 Task: Assign Issue Issue0000000065 to Sprint Sprint0000000039 in Scrum Project Project0000000013 in Jira. Assign Issue Issue0000000066 to Sprint Sprint0000000040 in Scrum Project Project0000000014 in Jira. Assign Issue Issue0000000067 to Sprint Sprint0000000040 in Scrum Project Project0000000014 in Jira. Assign Issue Issue0000000068 to Sprint Sprint0000000041 in Scrum Project Project0000000014 in Jira. Assign Issue Issue0000000069 to Sprint Sprint0000000041 in Scrum Project Project0000000014 in Jira
Action: Mouse moved to (960, 455)
Screenshot: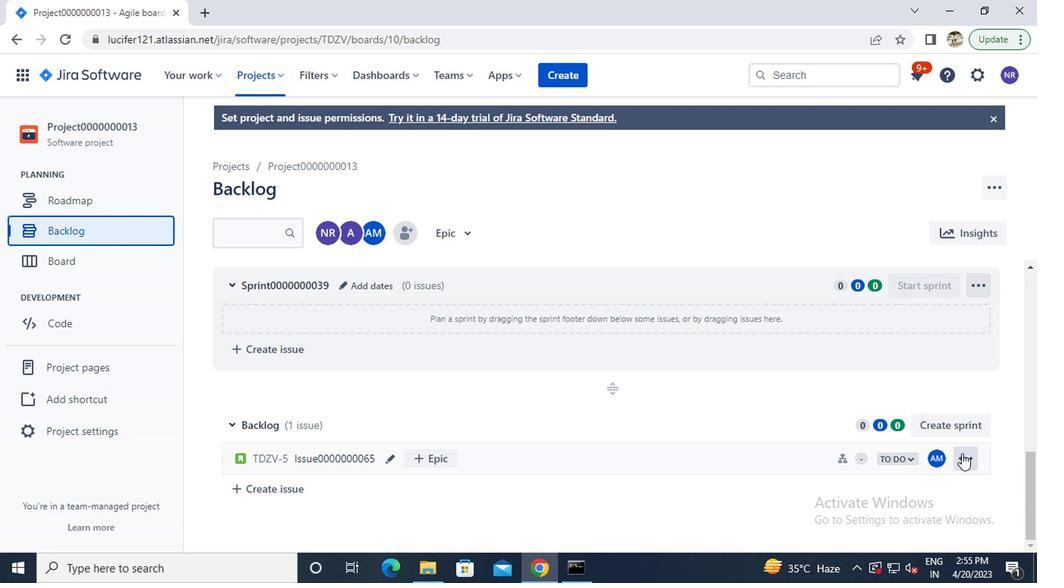 
Action: Mouse pressed left at (960, 455)
Screenshot: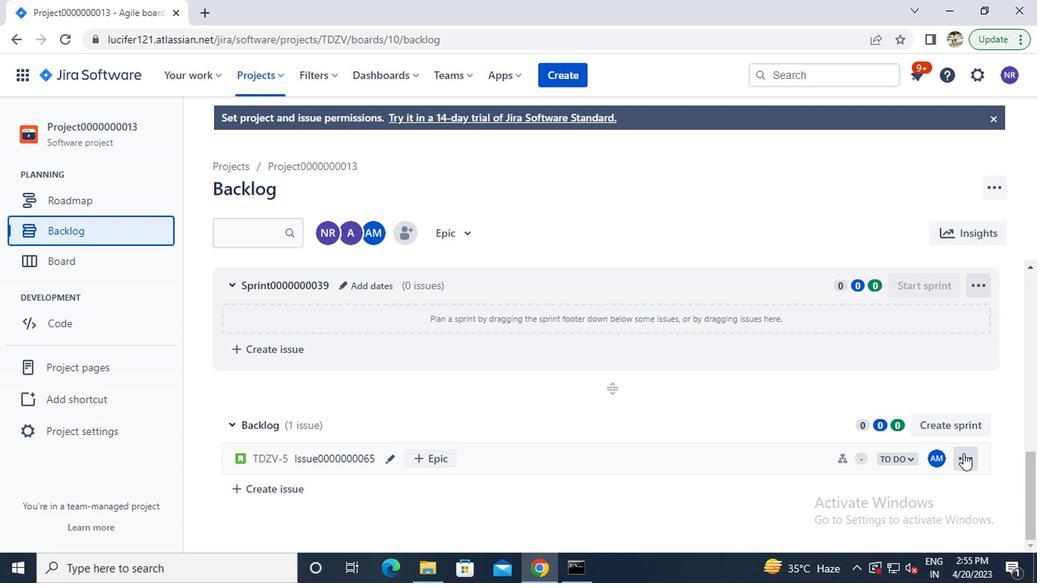 
Action: Mouse moved to (941, 426)
Screenshot: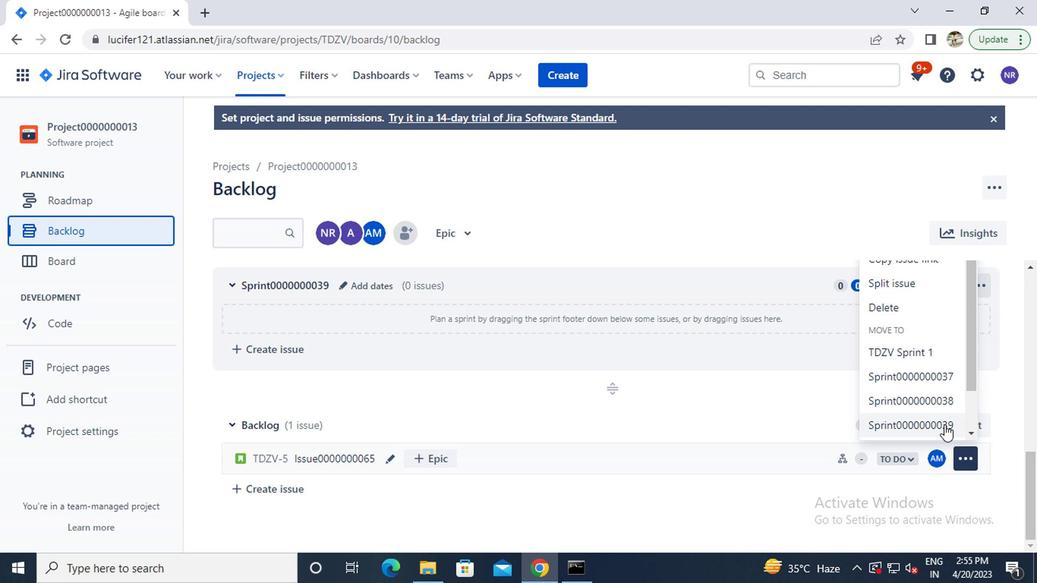 
Action: Mouse pressed left at (941, 426)
Screenshot: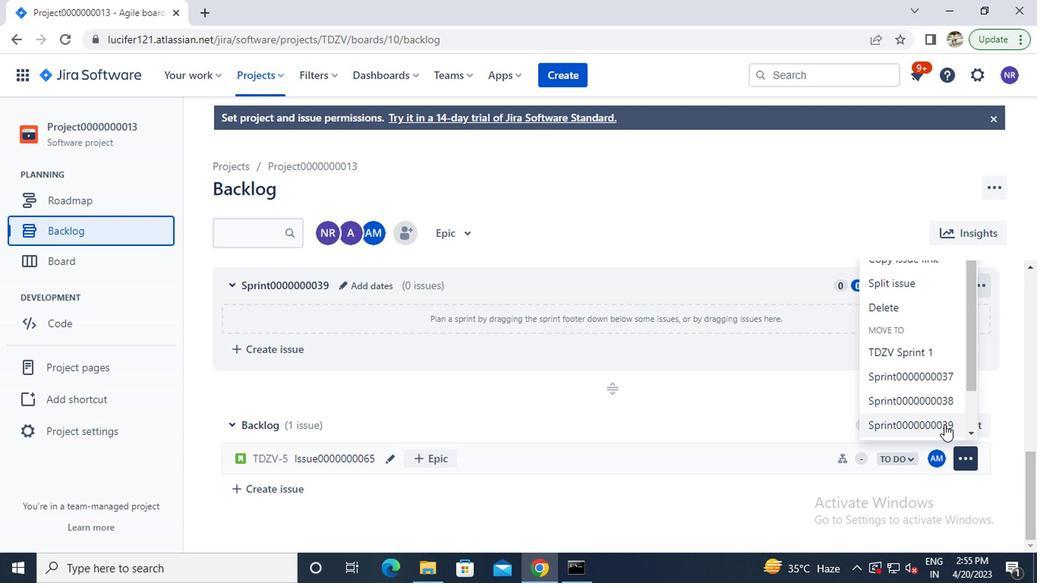 
Action: Mouse moved to (247, 74)
Screenshot: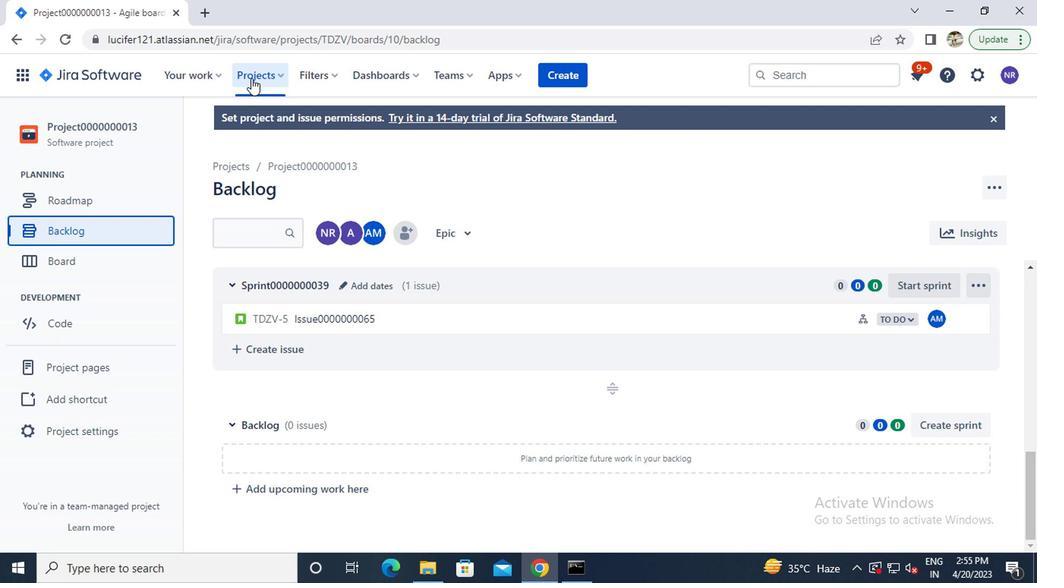 
Action: Mouse pressed left at (247, 74)
Screenshot: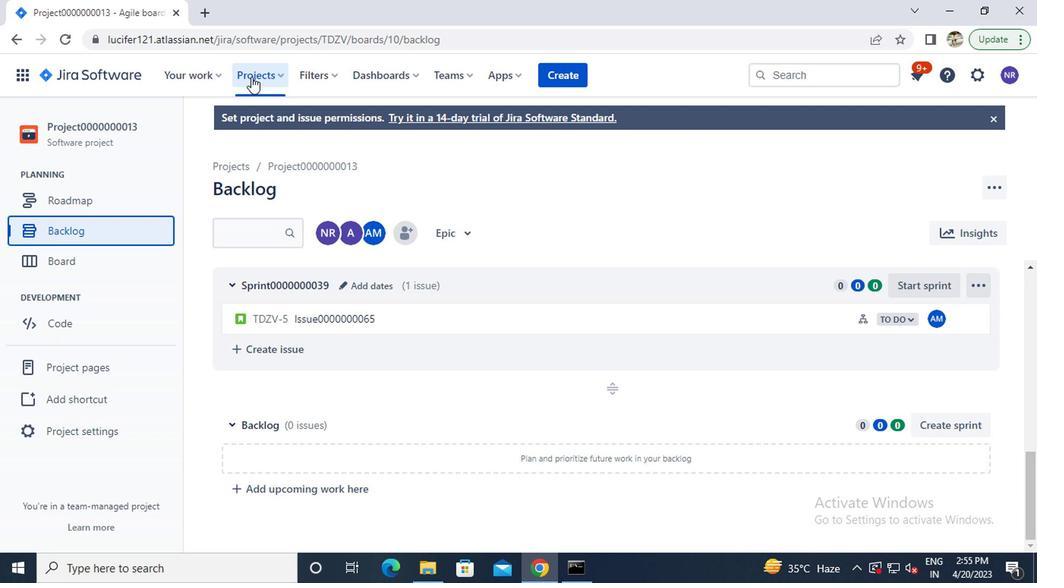 
Action: Mouse moved to (291, 176)
Screenshot: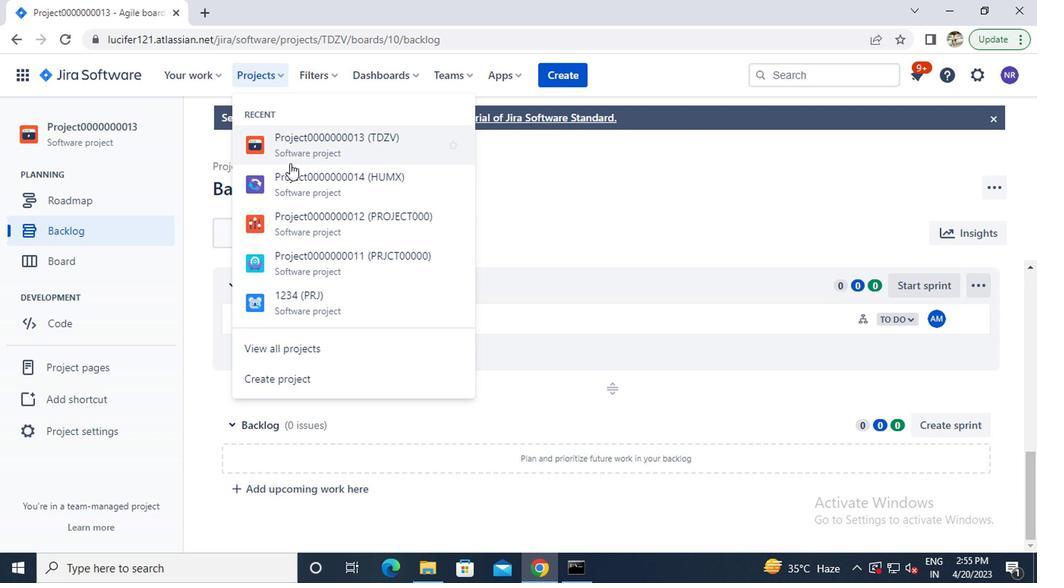 
Action: Mouse pressed left at (291, 176)
Screenshot: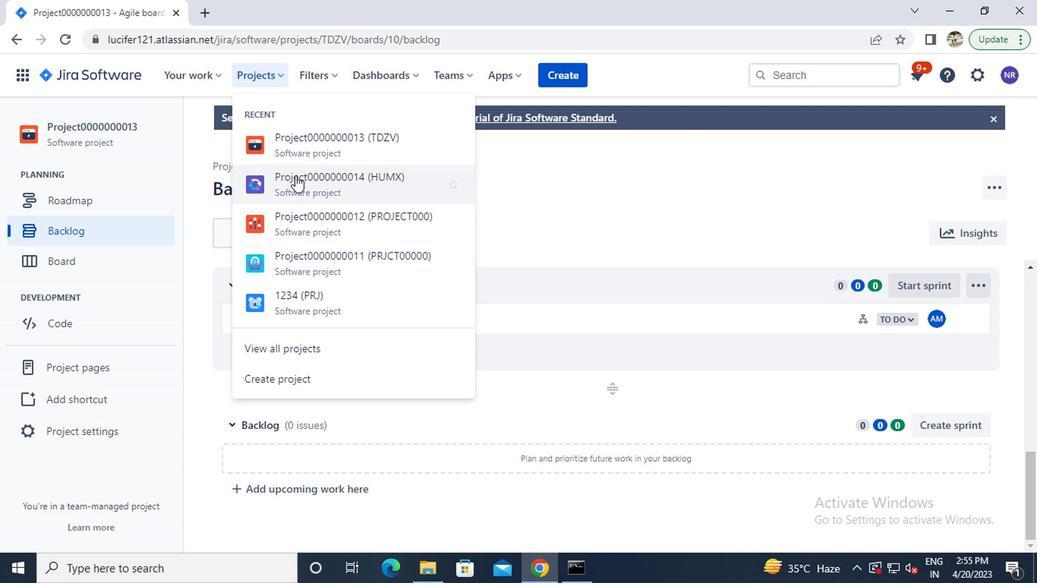 
Action: Mouse moved to (118, 240)
Screenshot: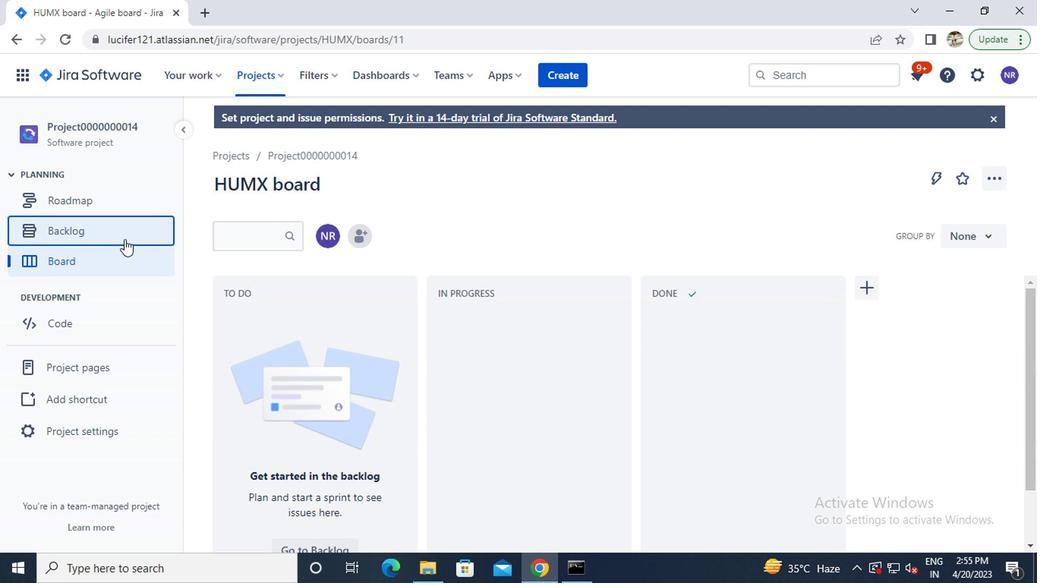 
Action: Mouse pressed left at (118, 240)
Screenshot: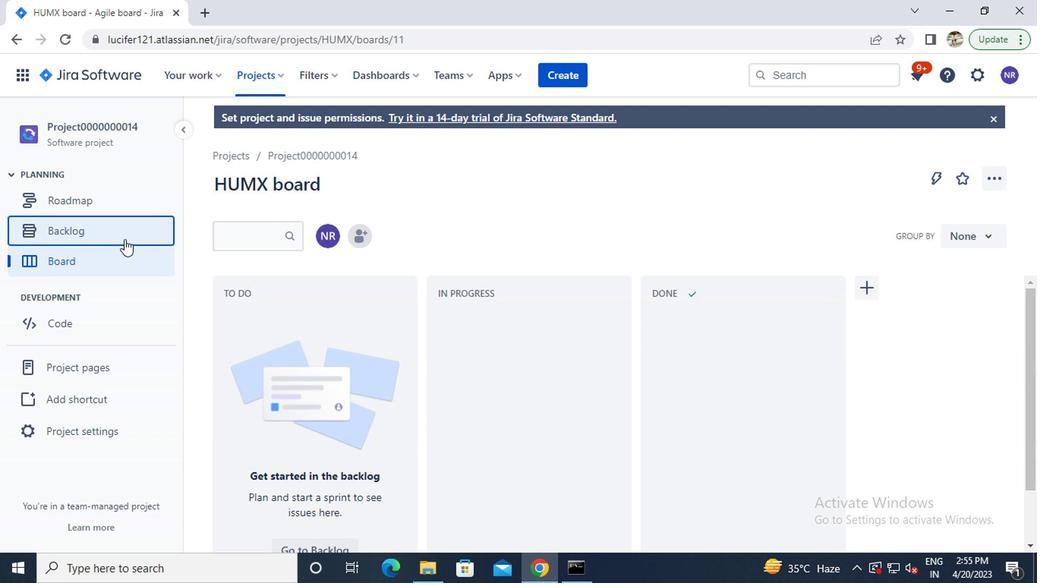 
Action: Mouse moved to (556, 348)
Screenshot: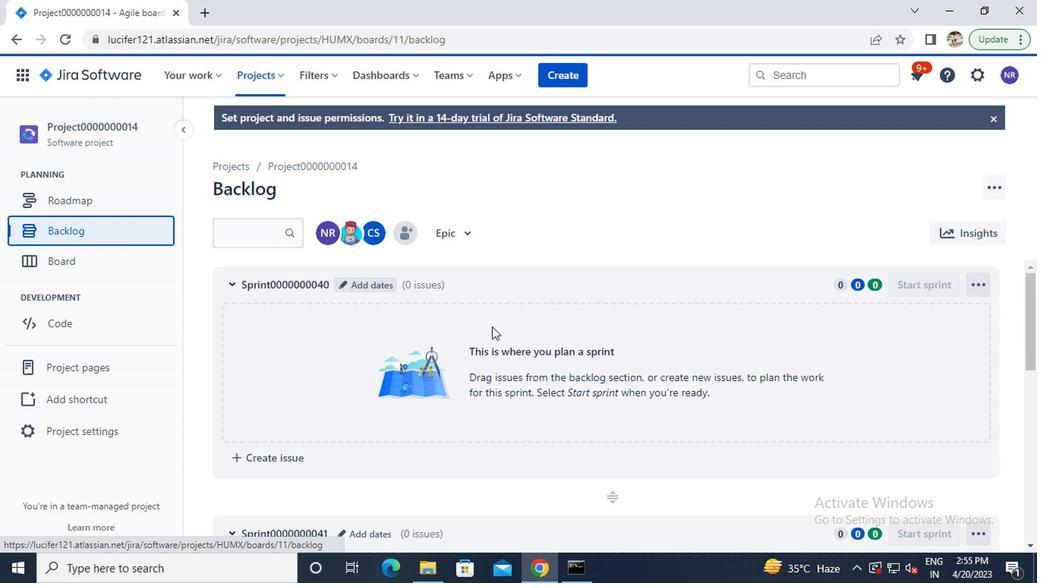
Action: Mouse scrolled (556, 347) with delta (0, 0)
Screenshot: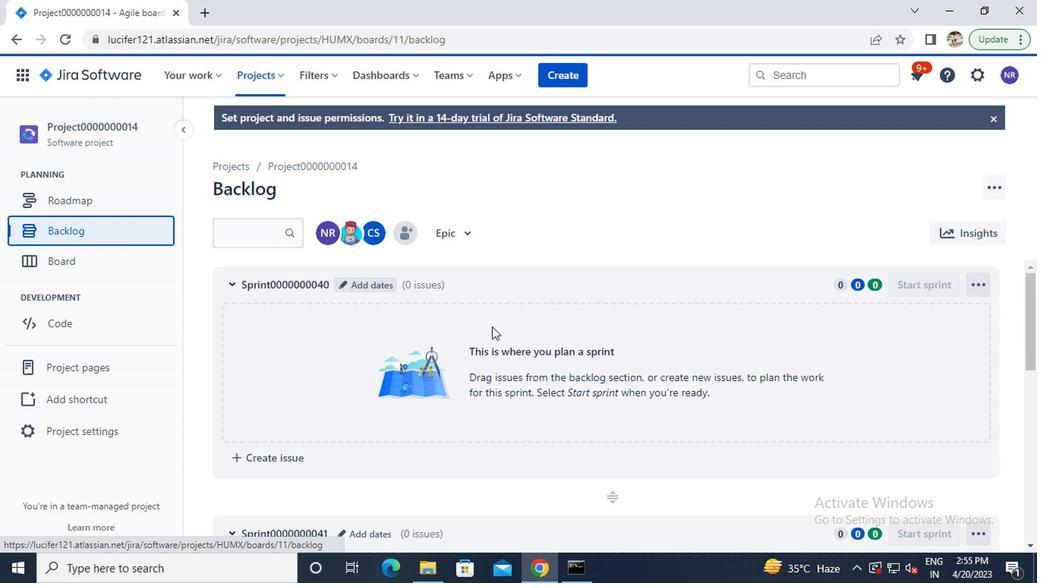 
Action: Mouse scrolled (556, 347) with delta (0, 0)
Screenshot: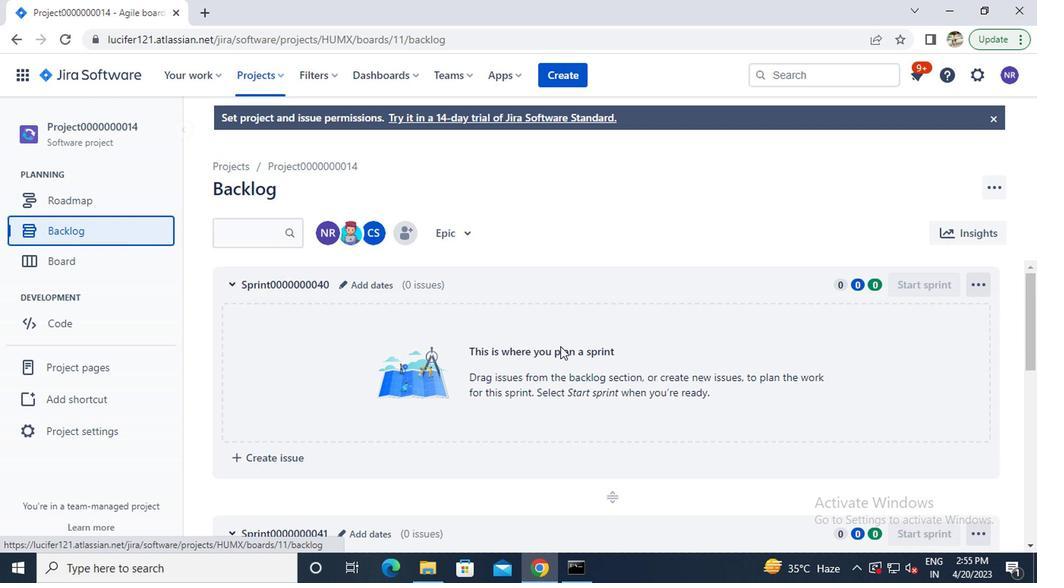 
Action: Mouse scrolled (556, 347) with delta (0, 0)
Screenshot: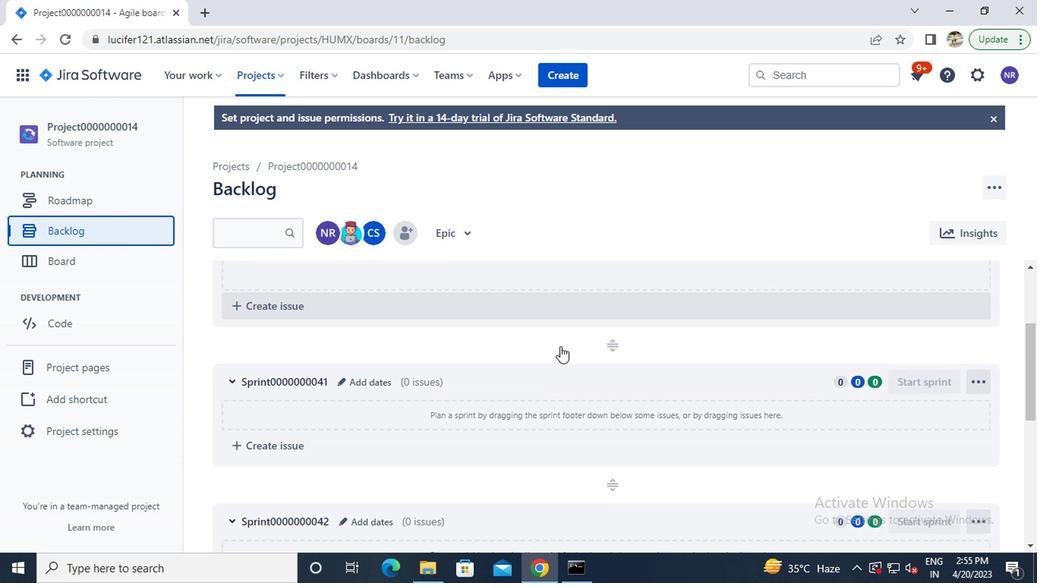 
Action: Mouse scrolled (556, 347) with delta (0, 0)
Screenshot: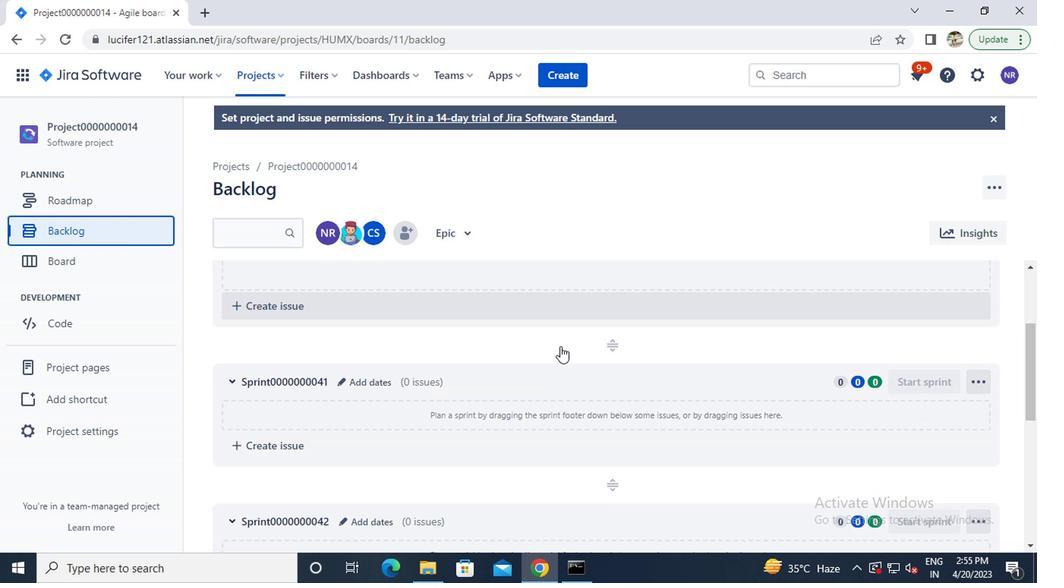 
Action: Mouse scrolled (556, 347) with delta (0, 0)
Screenshot: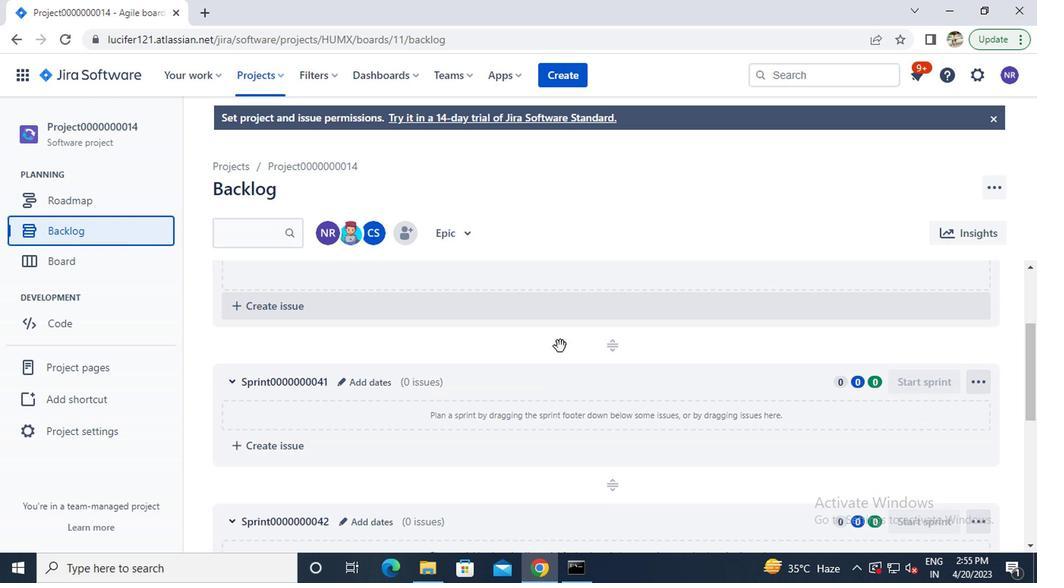 
Action: Mouse scrolled (556, 347) with delta (0, 0)
Screenshot: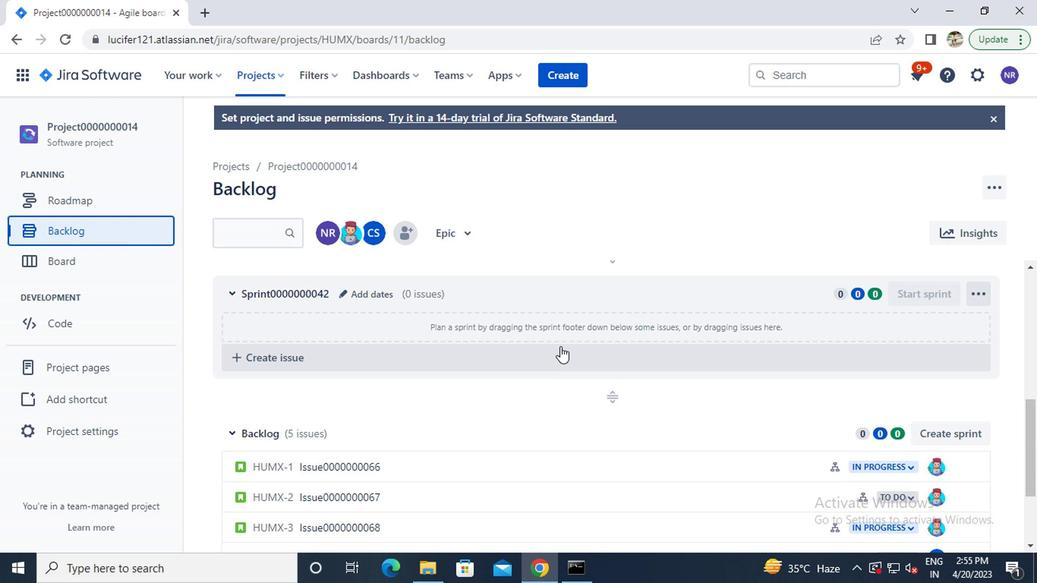 
Action: Mouse scrolled (556, 347) with delta (0, 0)
Screenshot: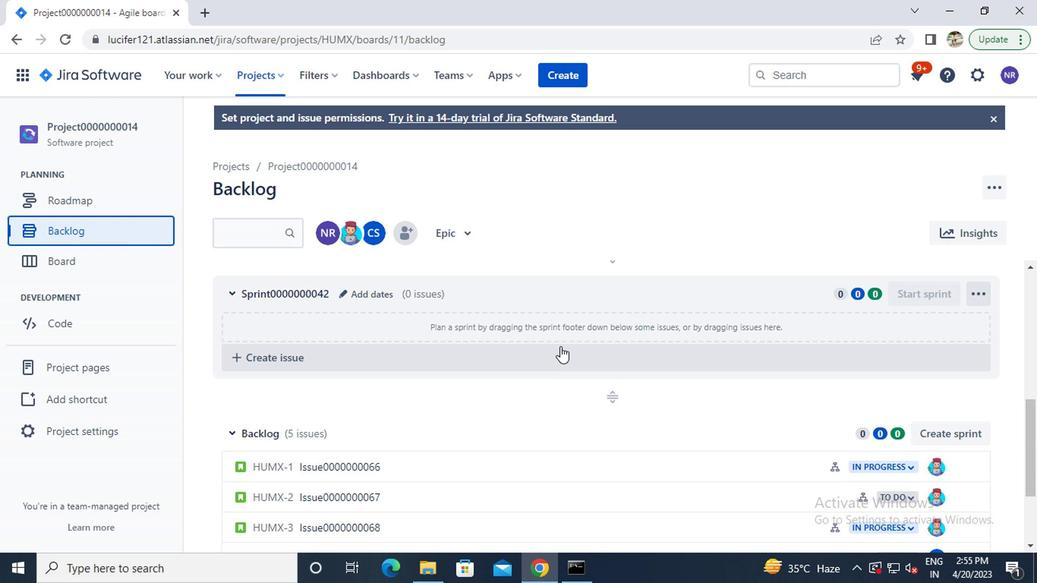 
Action: Mouse moved to (963, 335)
Screenshot: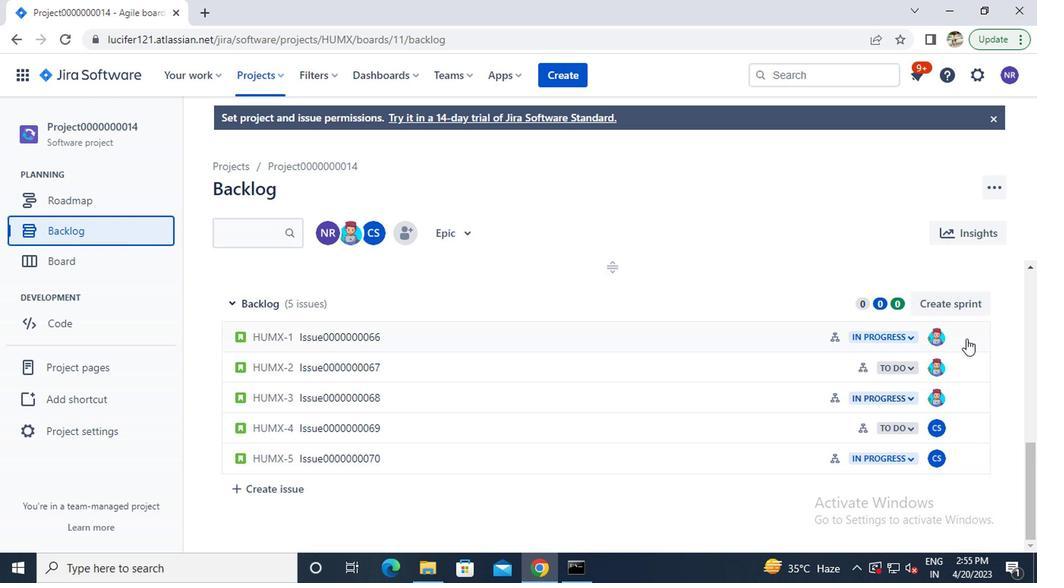 
Action: Mouse pressed left at (963, 335)
Screenshot: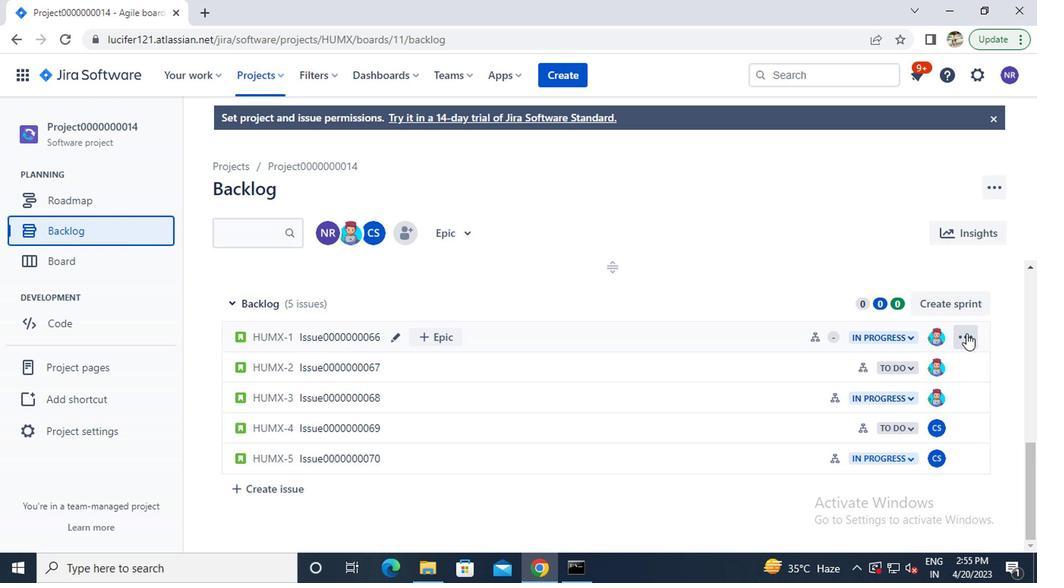 
Action: Mouse moved to (958, 316)
Screenshot: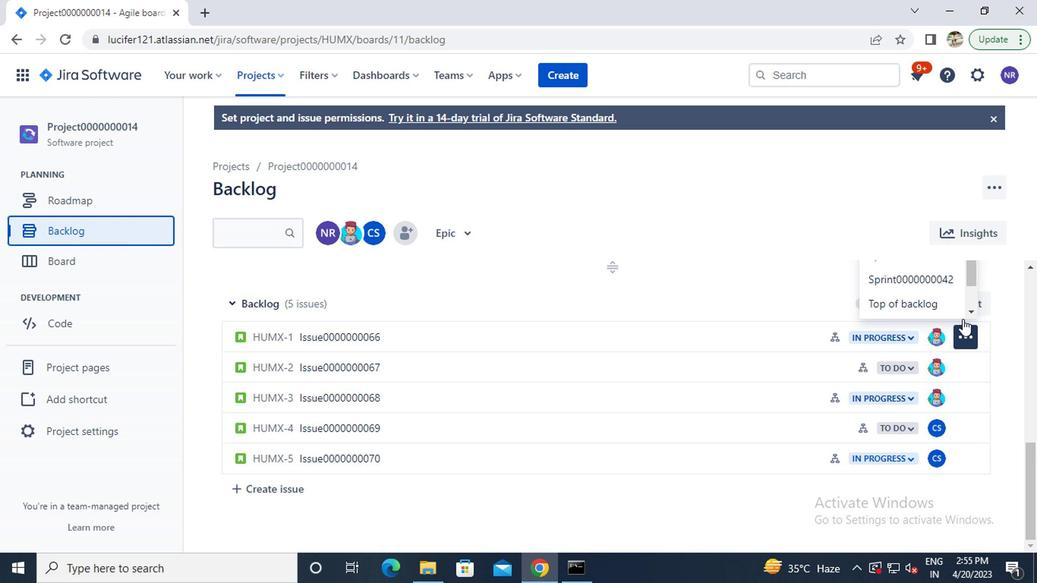 
Action: Mouse scrolled (958, 316) with delta (0, 0)
Screenshot: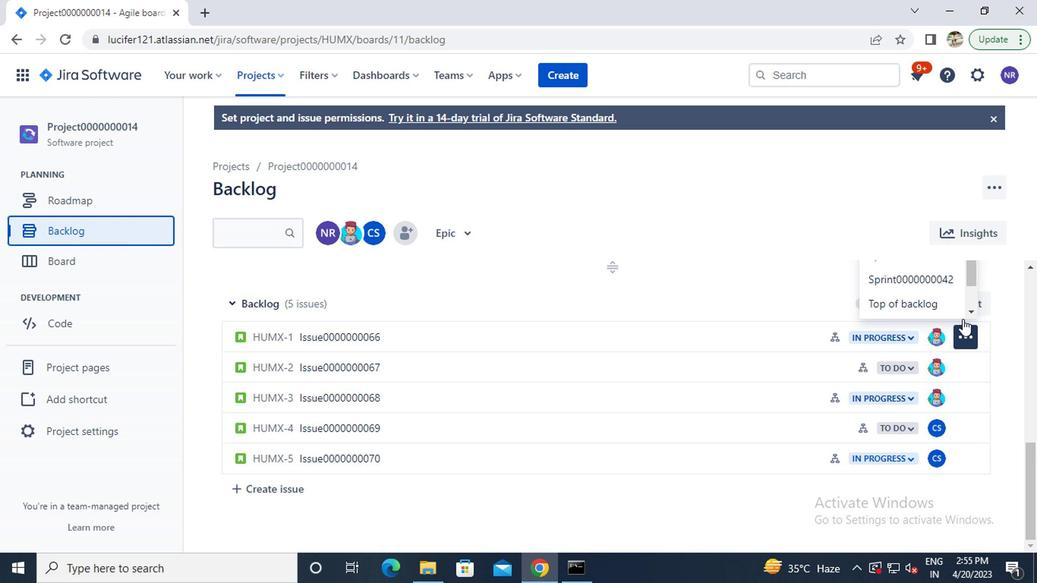 
Action: Mouse moved to (940, 309)
Screenshot: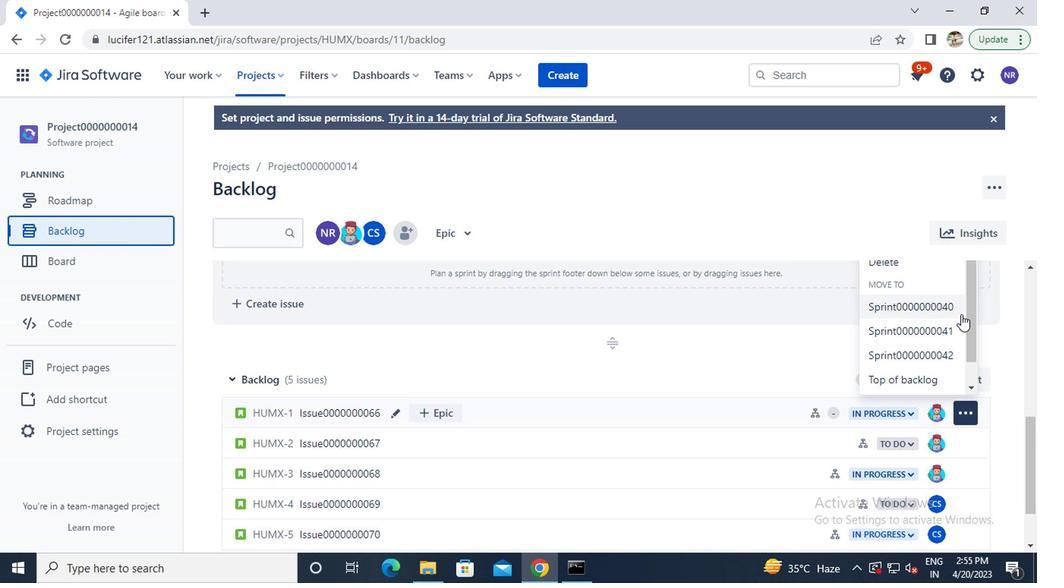 
Action: Mouse pressed left at (940, 309)
Screenshot: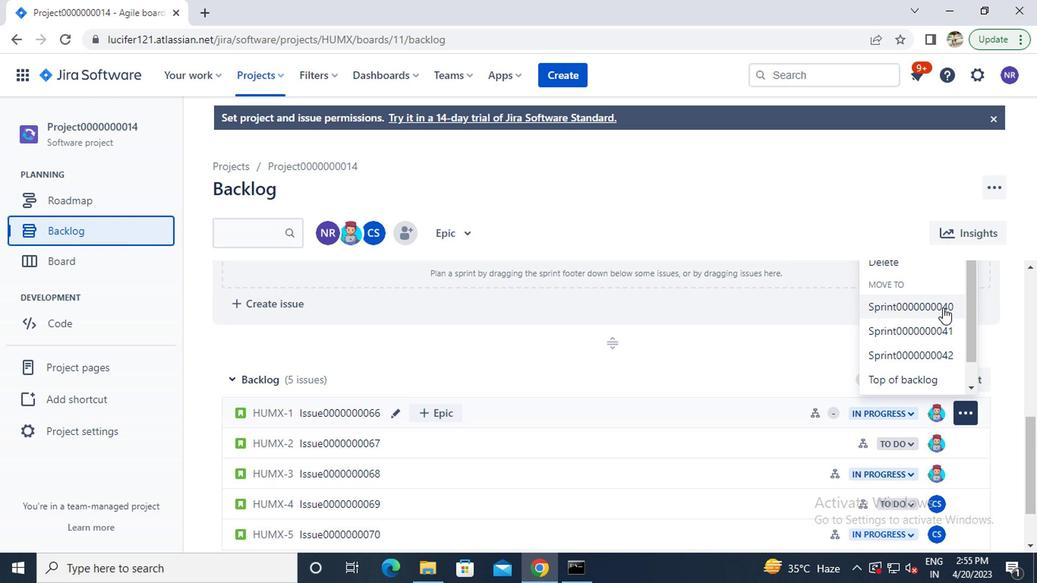 
Action: Mouse moved to (968, 417)
Screenshot: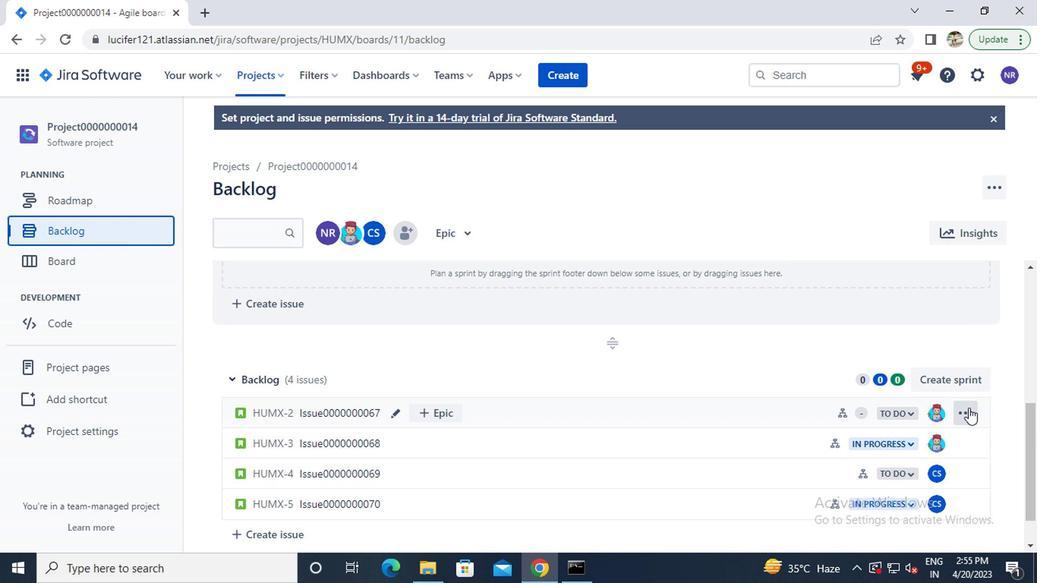 
Action: Mouse pressed left at (968, 417)
Screenshot: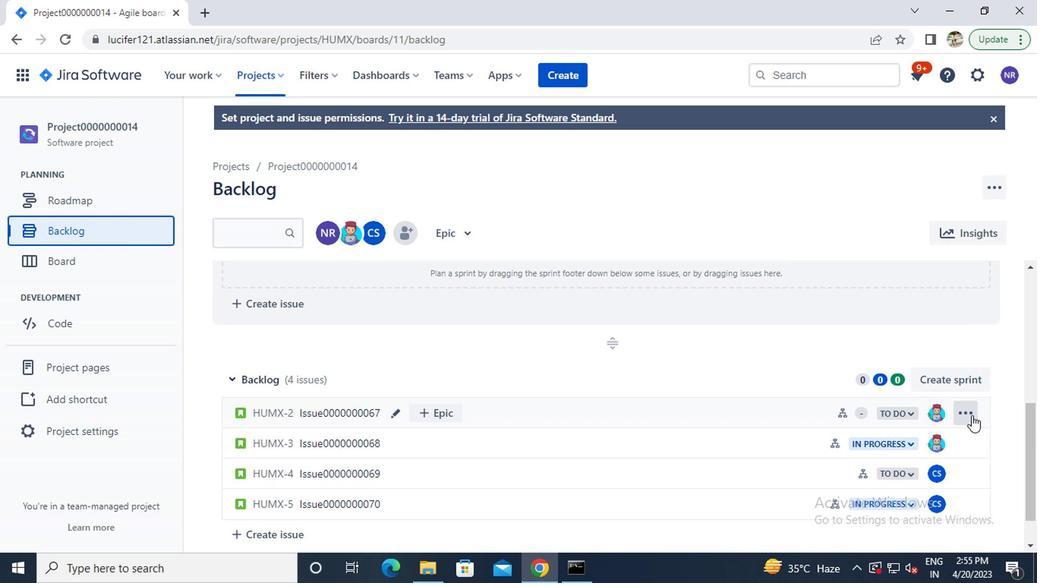 
Action: Mouse moved to (916, 297)
Screenshot: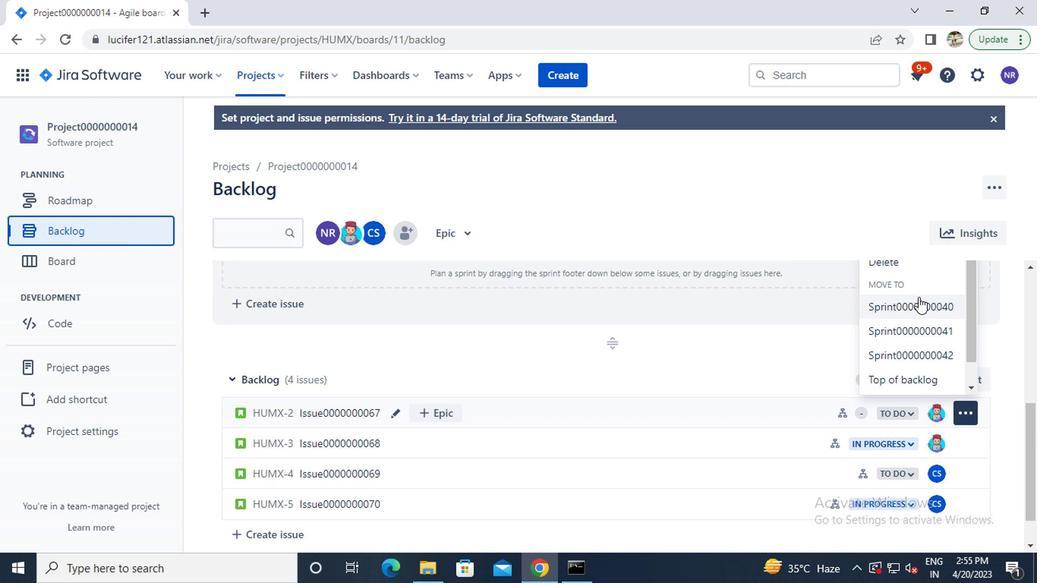 
Action: Mouse pressed left at (916, 297)
Screenshot: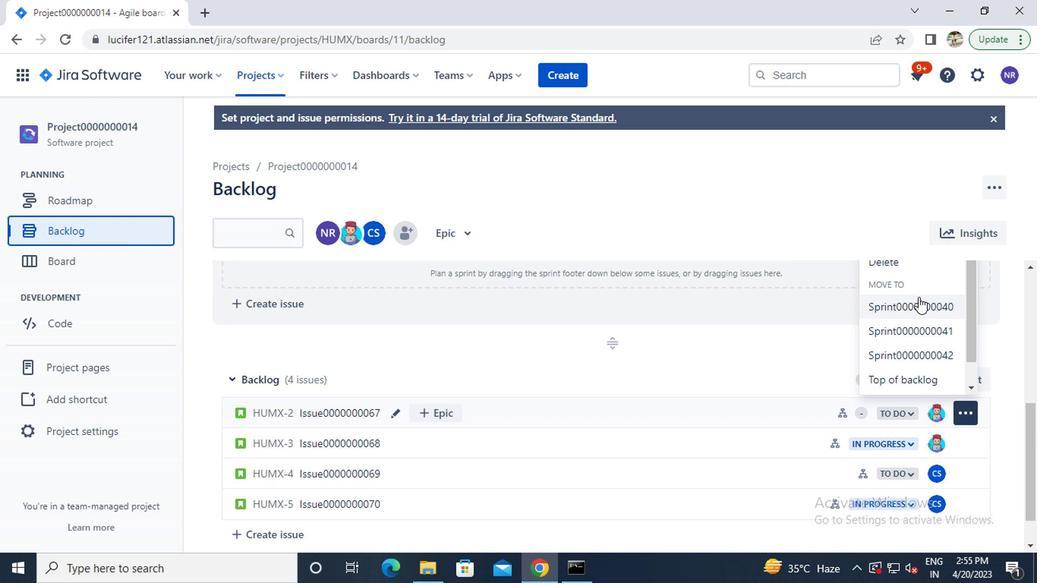 
Action: Mouse moved to (961, 418)
Screenshot: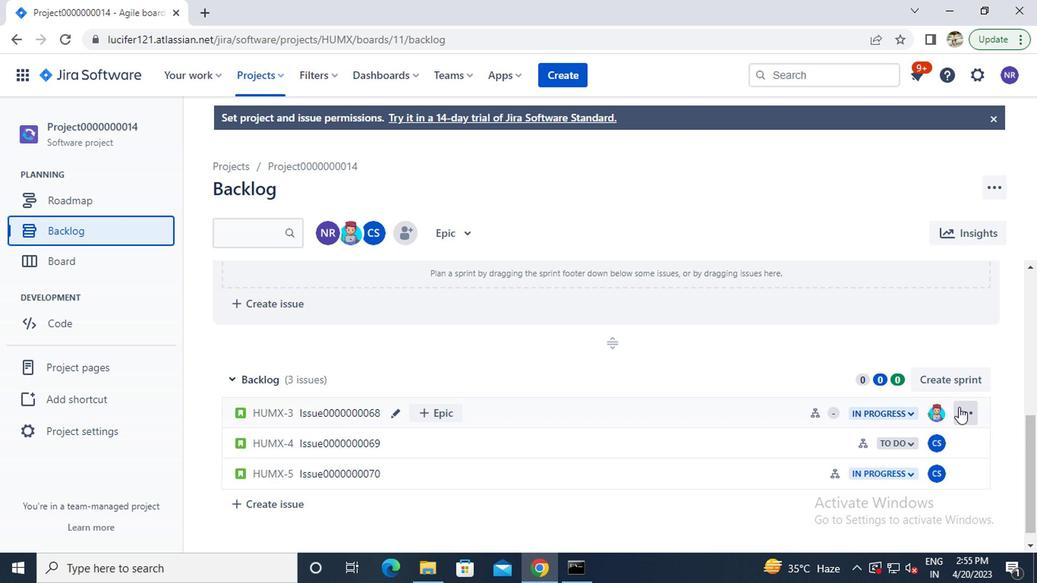 
Action: Mouse pressed left at (961, 418)
Screenshot: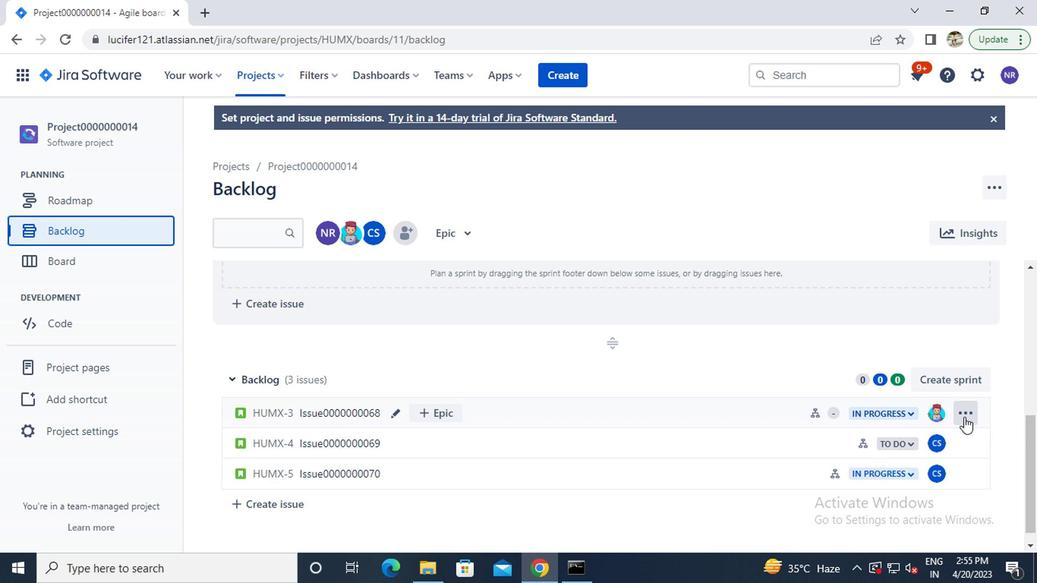 
Action: Mouse moved to (931, 325)
Screenshot: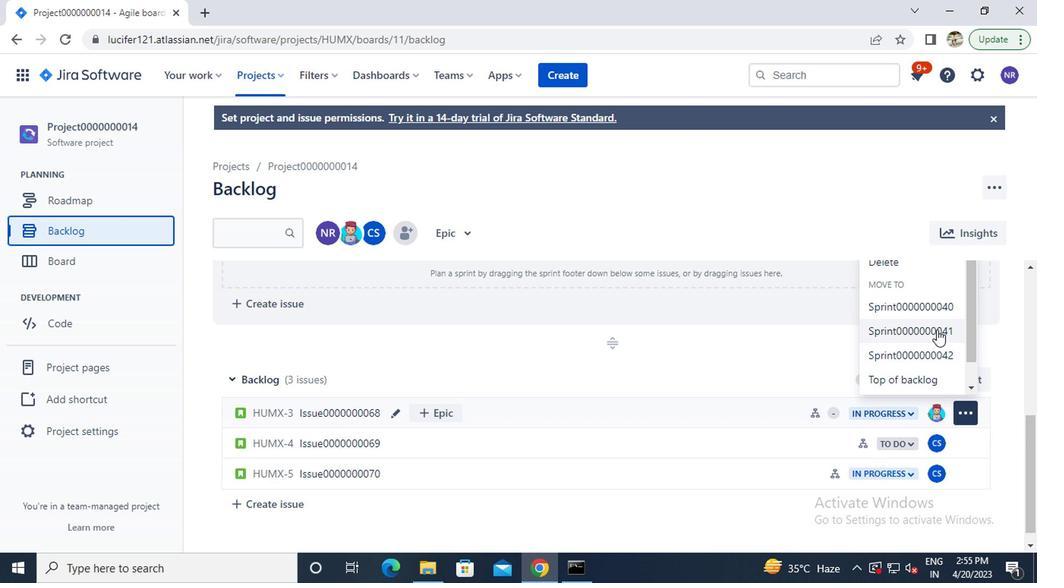 
Action: Mouse pressed left at (931, 325)
Screenshot: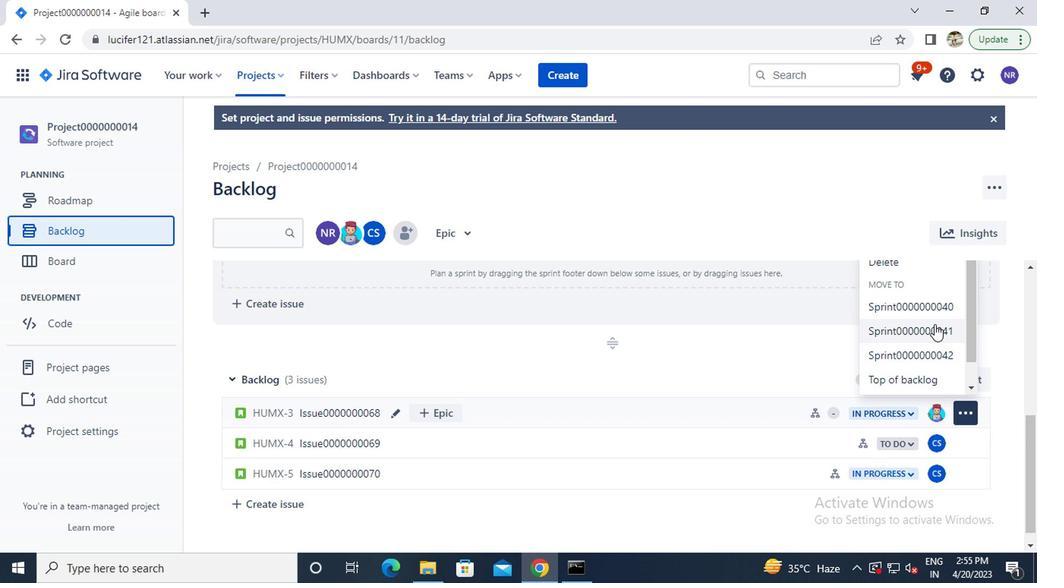 
Action: Mouse moved to (966, 429)
Screenshot: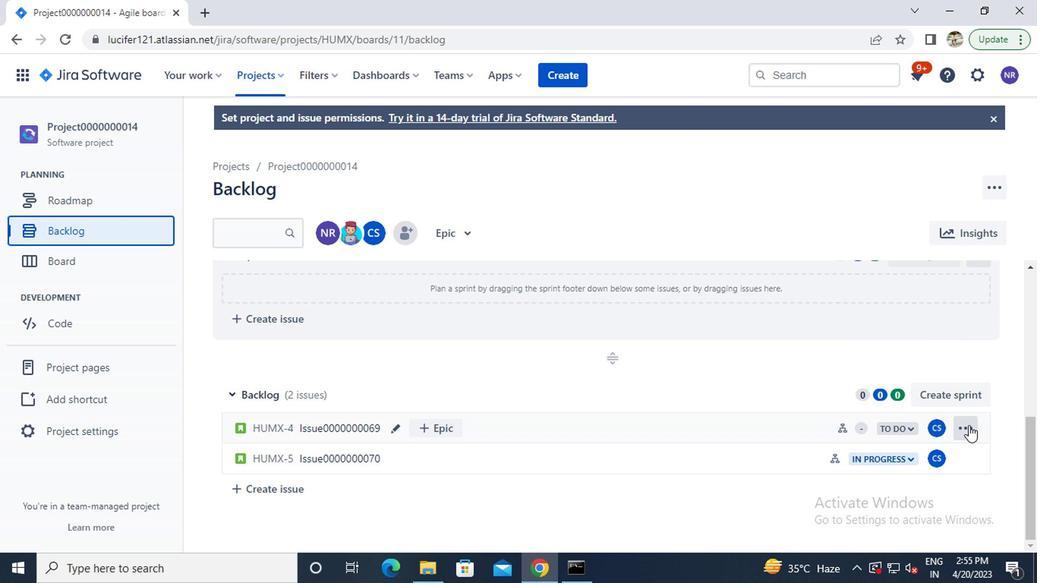 
Action: Mouse pressed left at (966, 429)
Screenshot: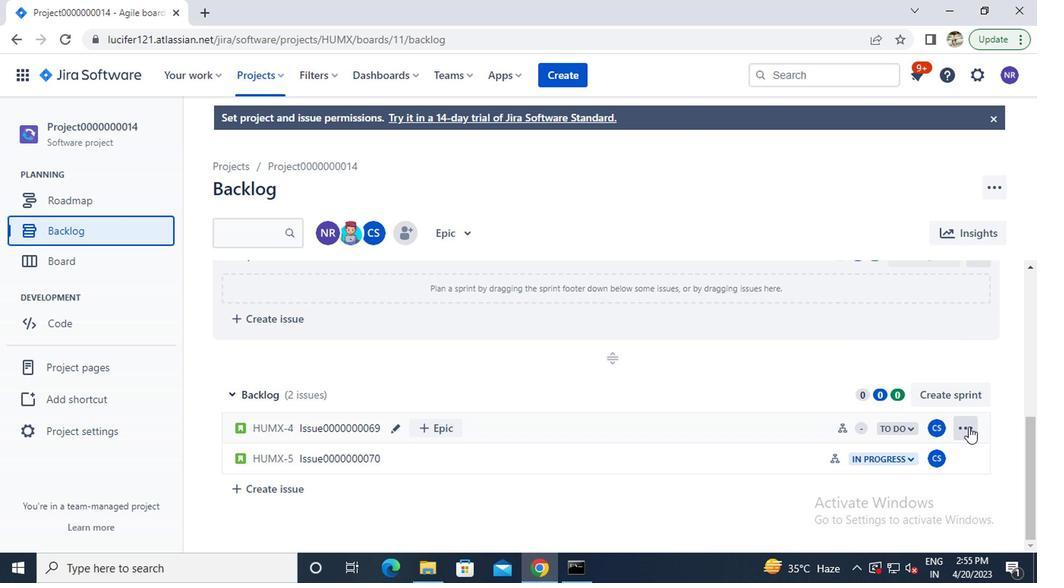 
Action: Mouse moved to (927, 347)
Screenshot: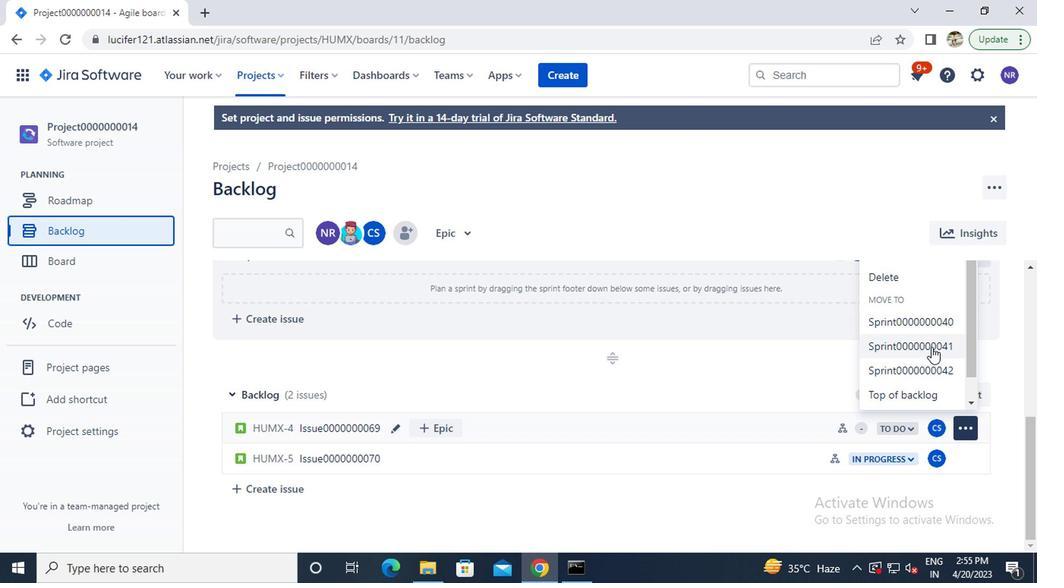 
Action: Mouse pressed left at (927, 347)
Screenshot: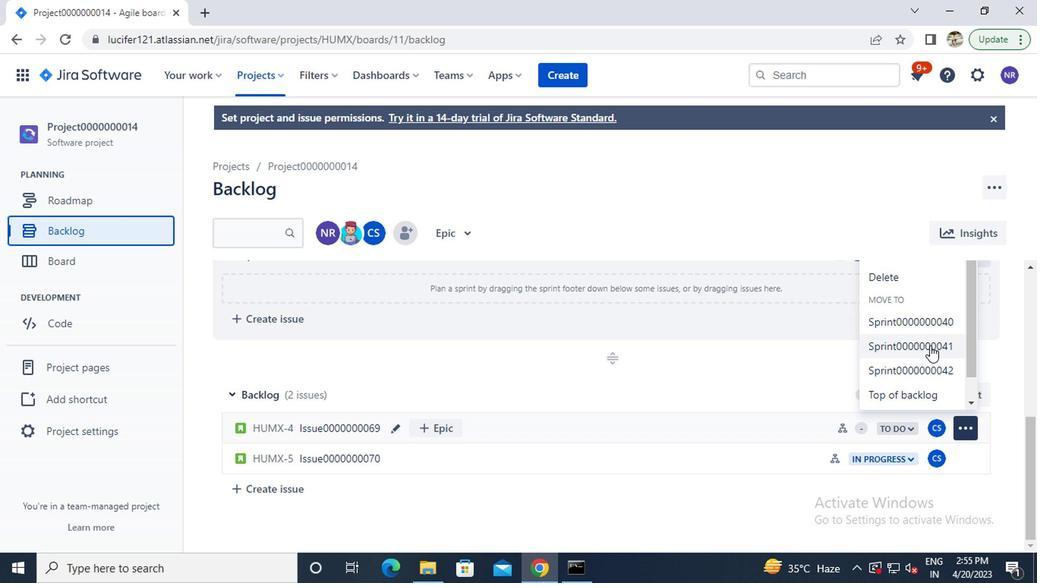 
